 Task: Select the Sydney, Melbourne Time as time zone for the schedule.
Action: Mouse moved to (386, 123)
Screenshot: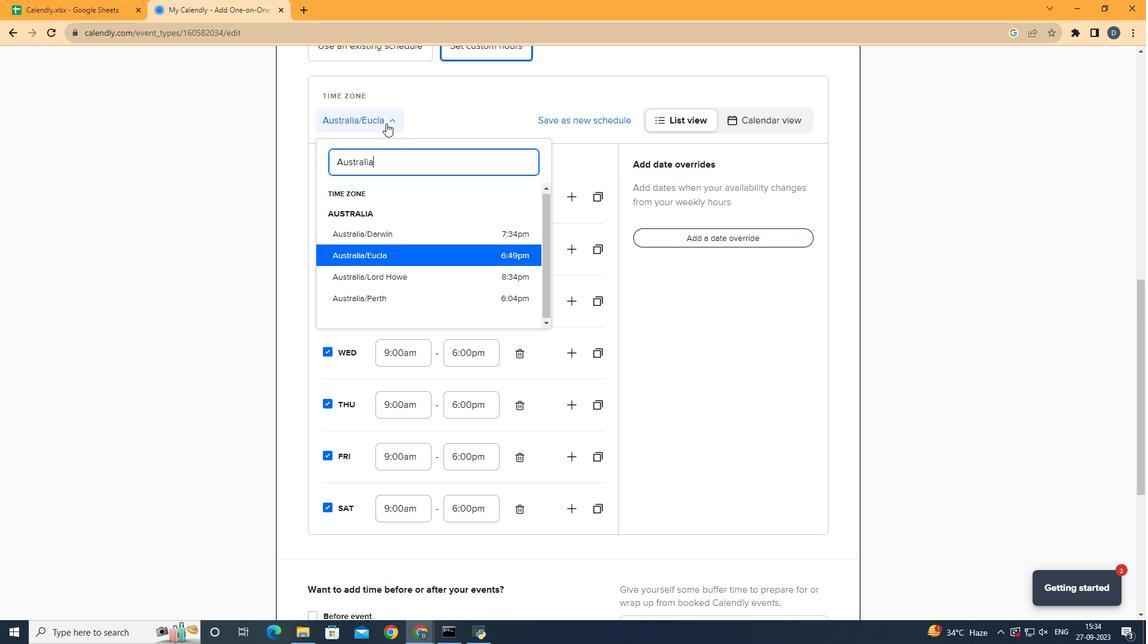 
Action: Mouse pressed left at (386, 123)
Screenshot: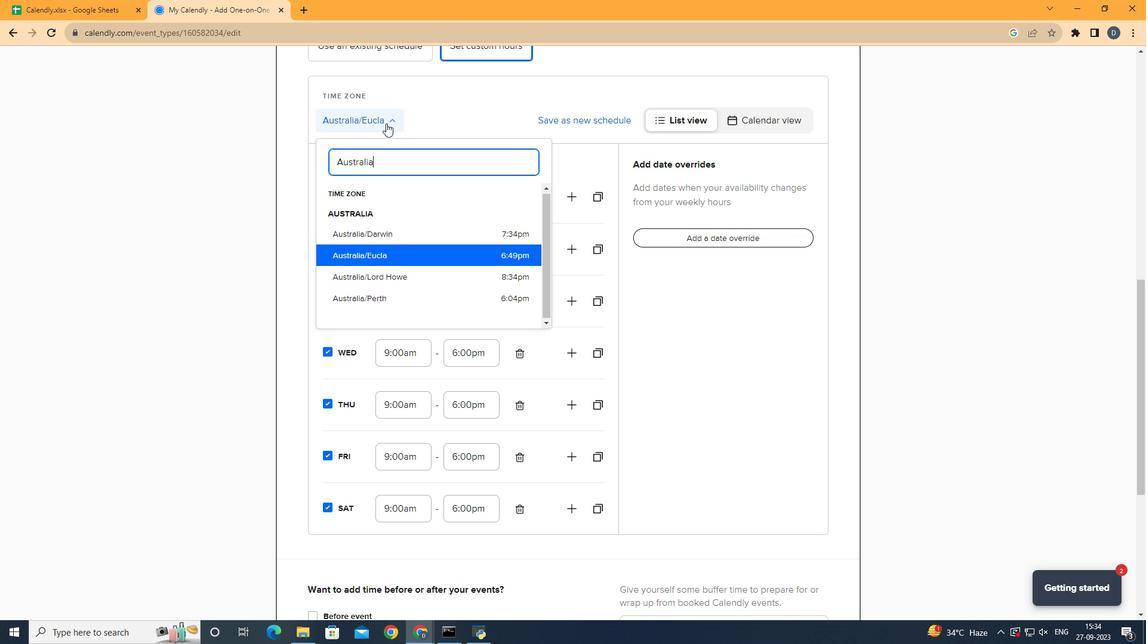 
Action: Mouse moved to (398, 162)
Screenshot: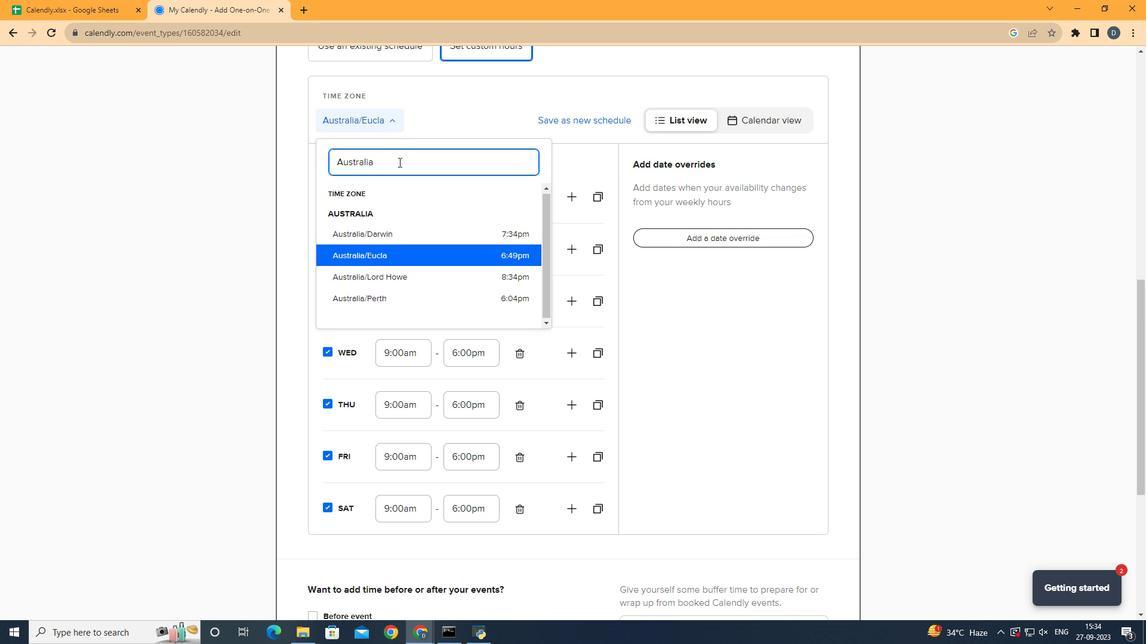 
Action: Mouse pressed left at (398, 162)
Screenshot: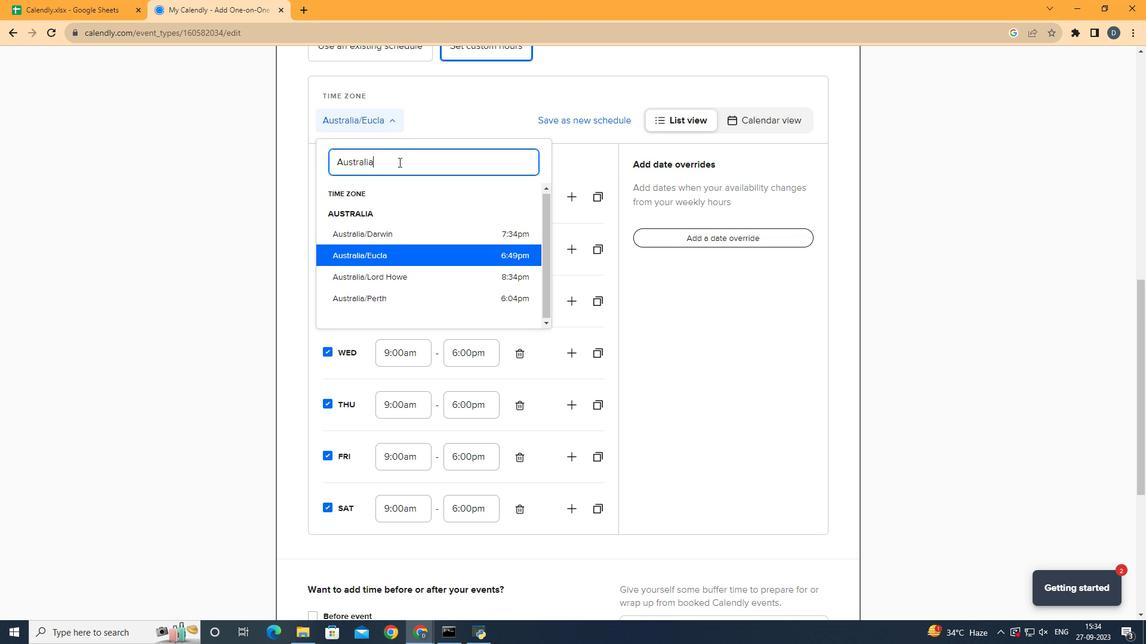 
Action: Key pressed <Key.backspace><Key.backspace><Key.backspace><Key.backspace><Key.backspace><Key.backspace><Key.backspace><Key.backspace><Key.backspace><Key.backspace><Key.backspace><Key.backspace><Key.shift>Sydney
Screenshot: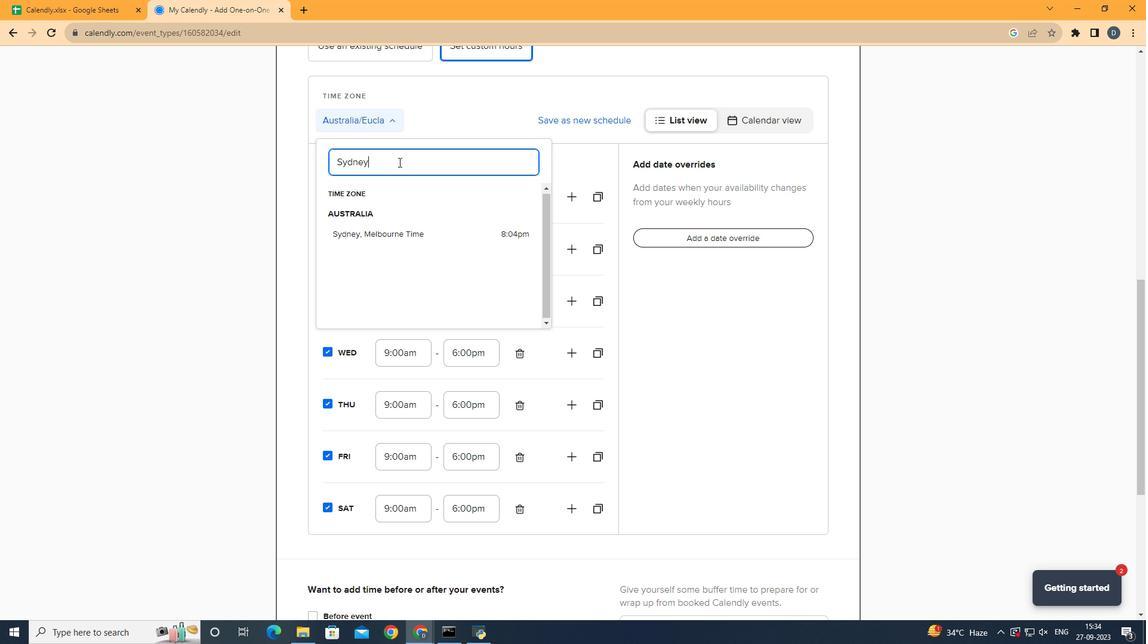 
Action: Mouse moved to (422, 239)
Screenshot: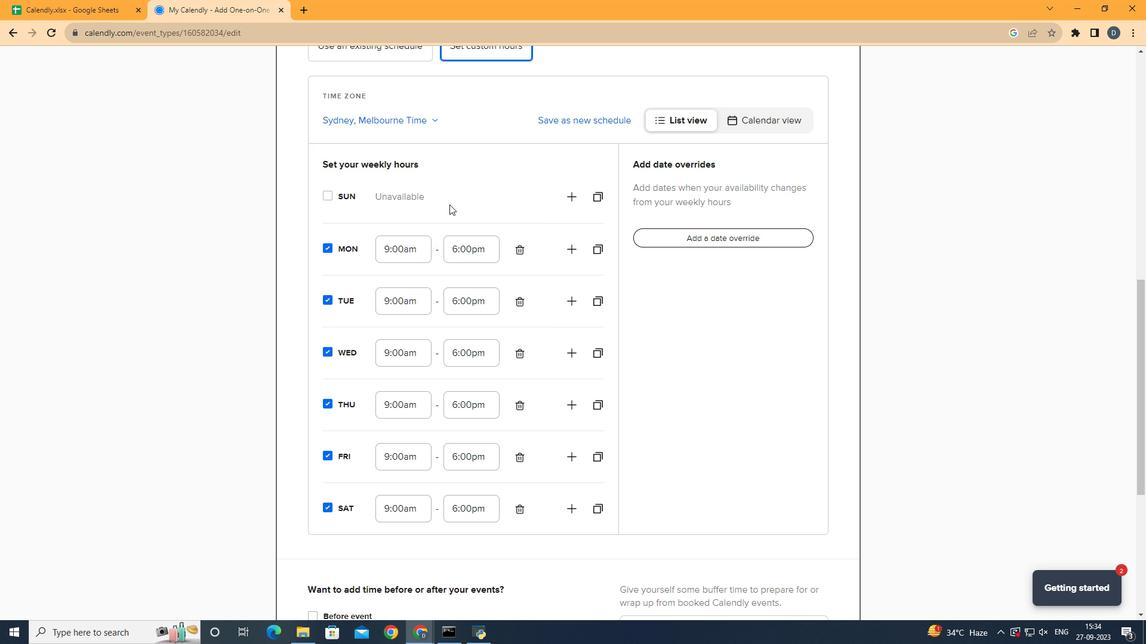 
Action: Mouse pressed left at (422, 239)
Screenshot: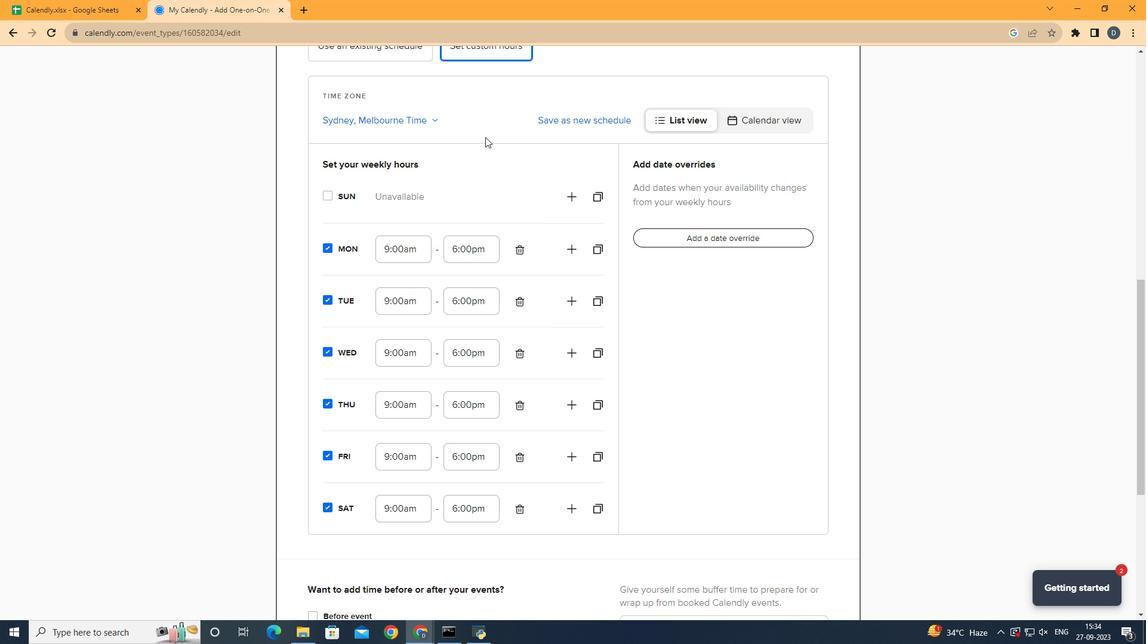 
Action: Mouse moved to (485, 134)
Screenshot: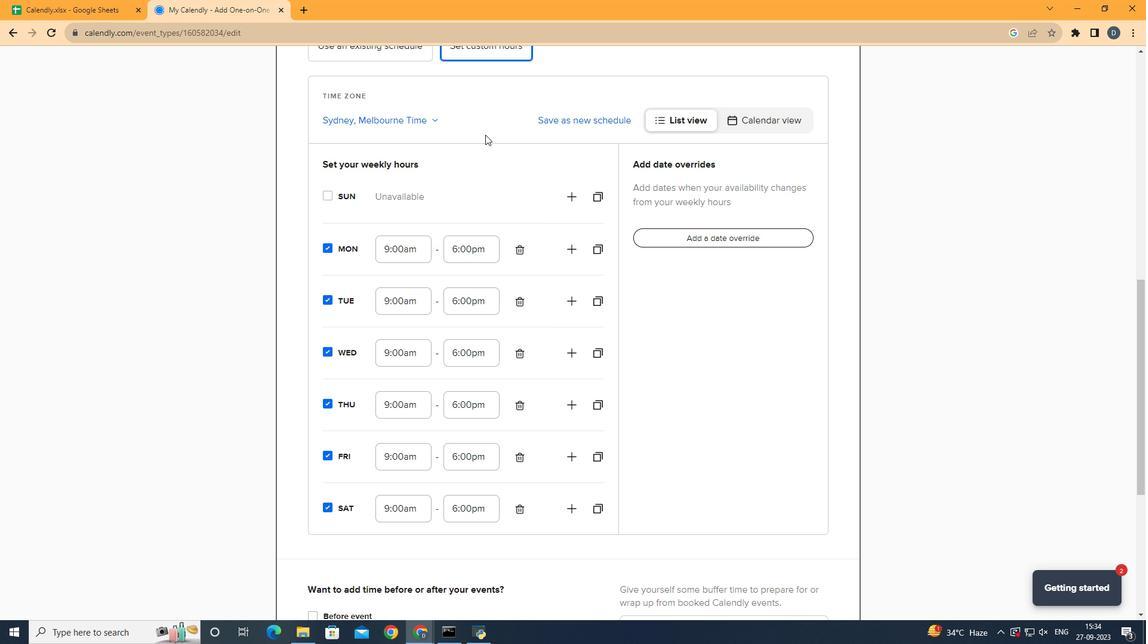 
